 Task: Plan a visit to the art museum on the 10th at 3:00 PM to 4:00PM.
Action: Mouse moved to (442, 148)
Screenshot: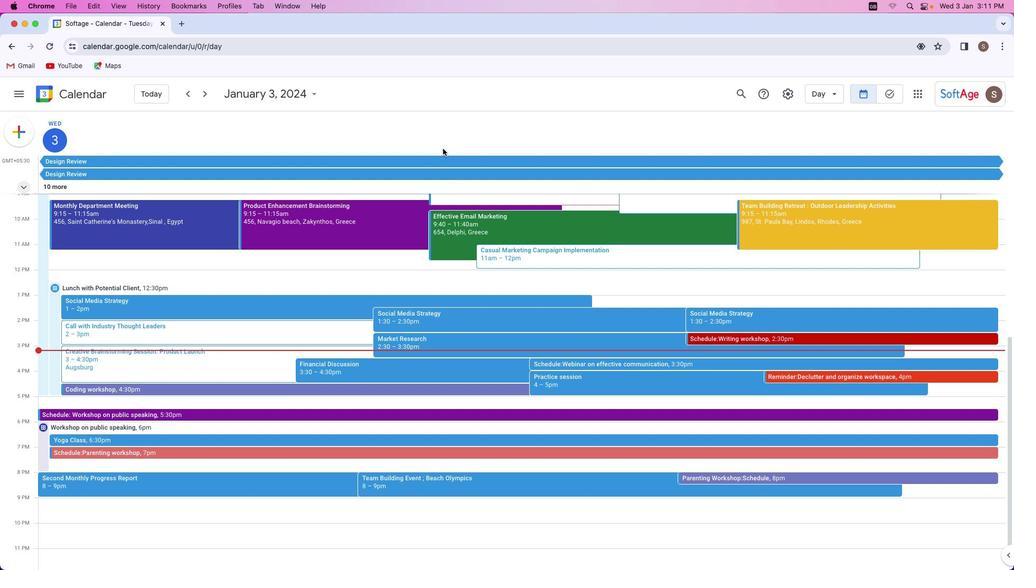 
Action: Mouse pressed left at (442, 148)
Screenshot: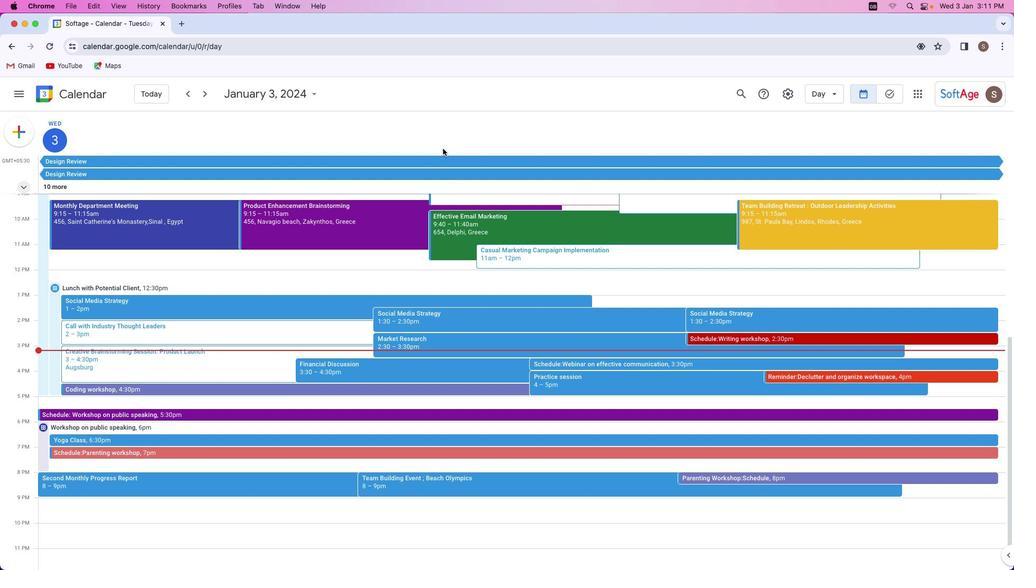 
Action: Mouse moved to (14, 131)
Screenshot: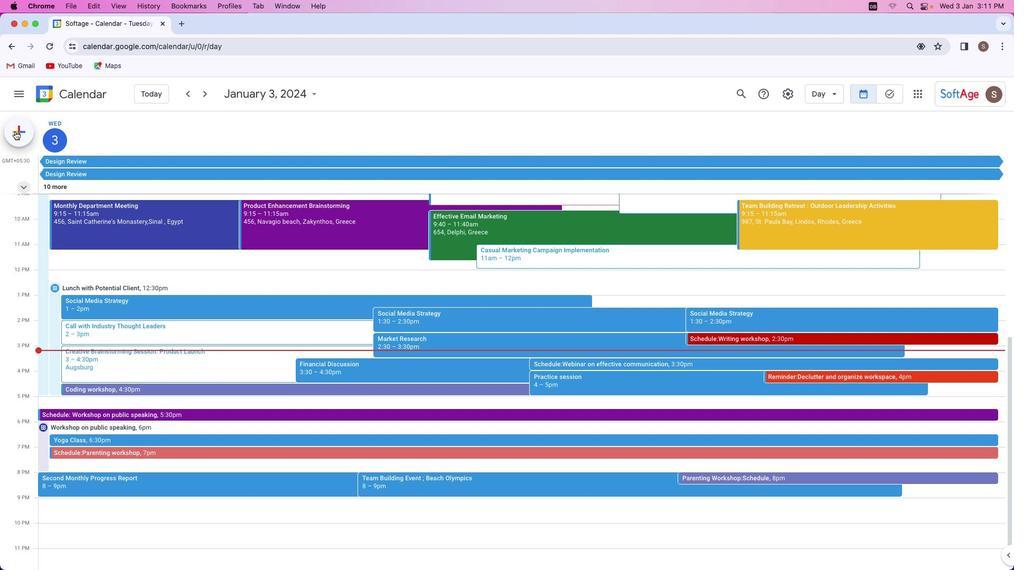 
Action: Mouse pressed left at (14, 131)
Screenshot: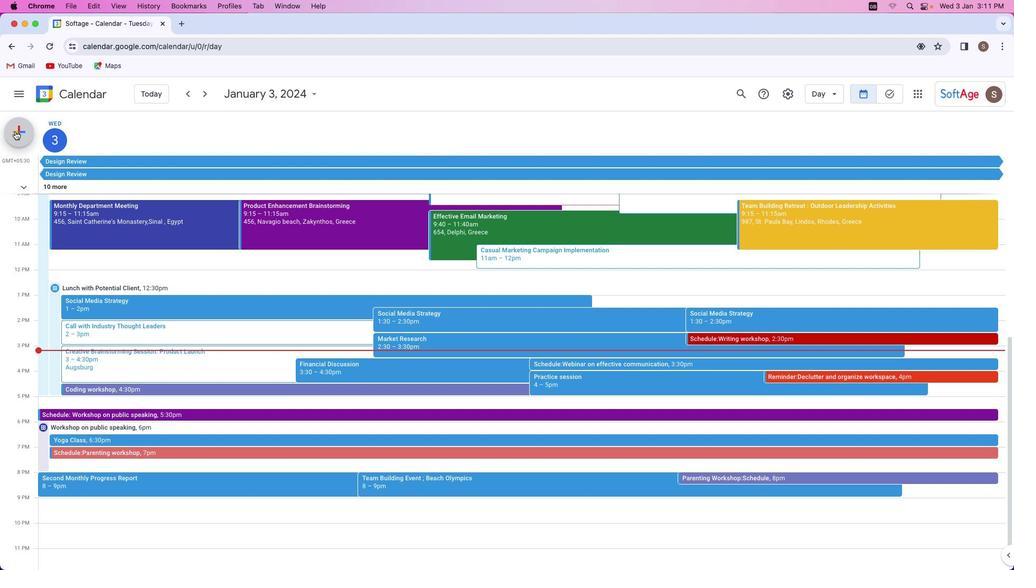 
Action: Mouse moved to (41, 169)
Screenshot: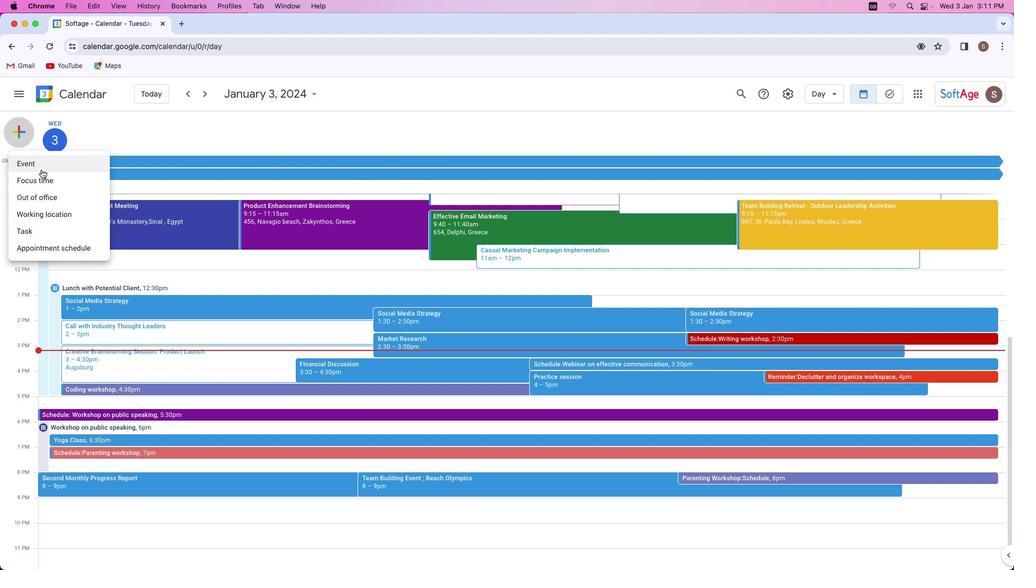 
Action: Mouse pressed left at (41, 169)
Screenshot: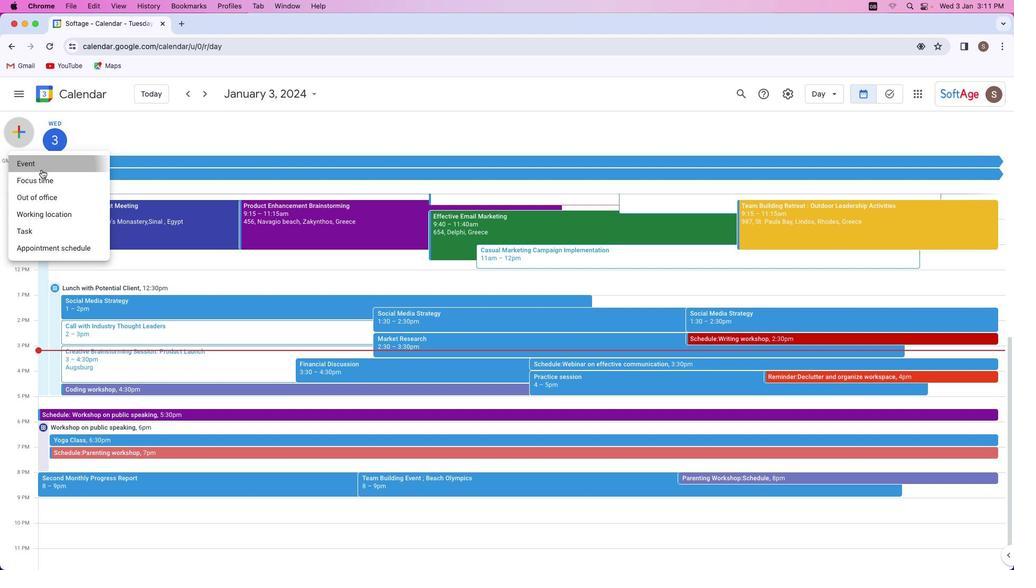 
Action: Mouse moved to (399, 225)
Screenshot: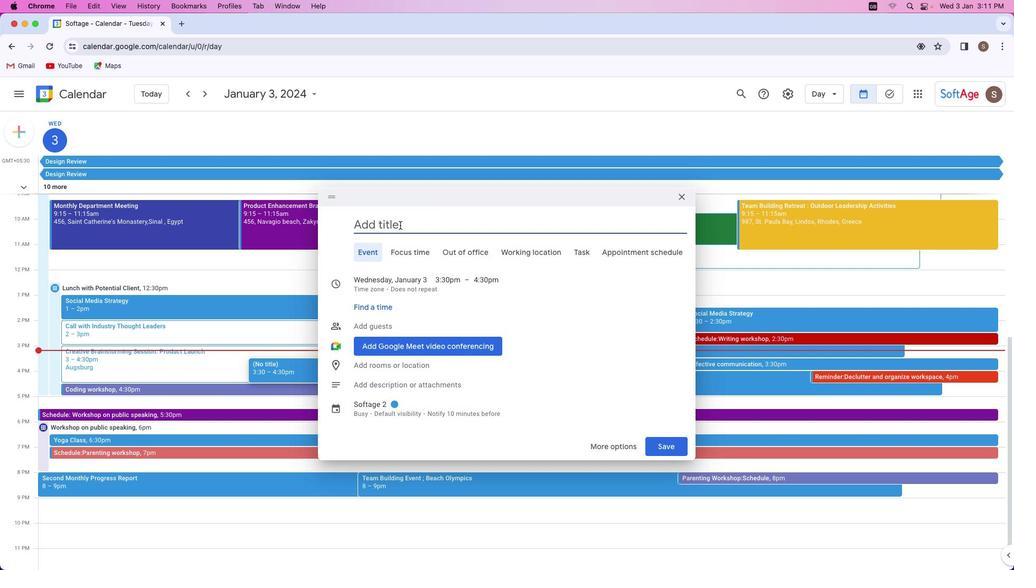 
Action: Key pressed Key.shift'V''i''s''i''t'Key.space't''o'Key.space't''h''e'Key.space'a''r''t'Key.space'm''u''s''e''u''m'
Screenshot: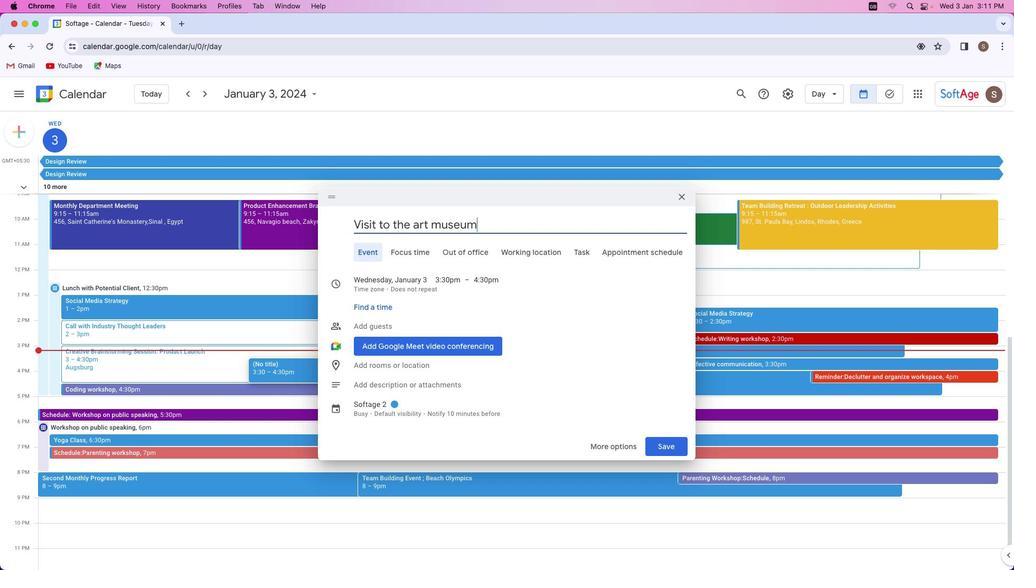 
Action: Mouse moved to (388, 282)
Screenshot: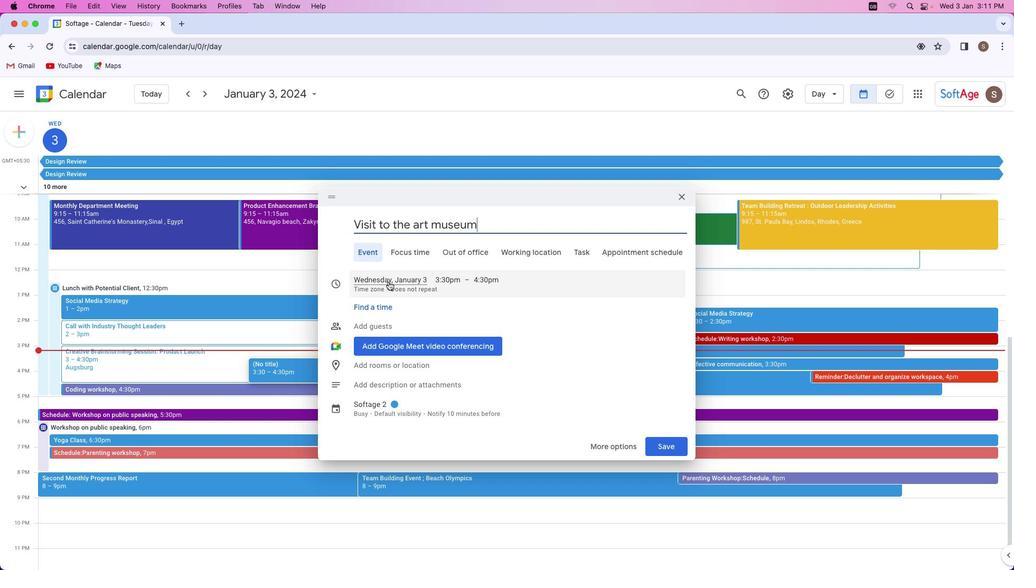 
Action: Mouse pressed left at (388, 282)
Screenshot: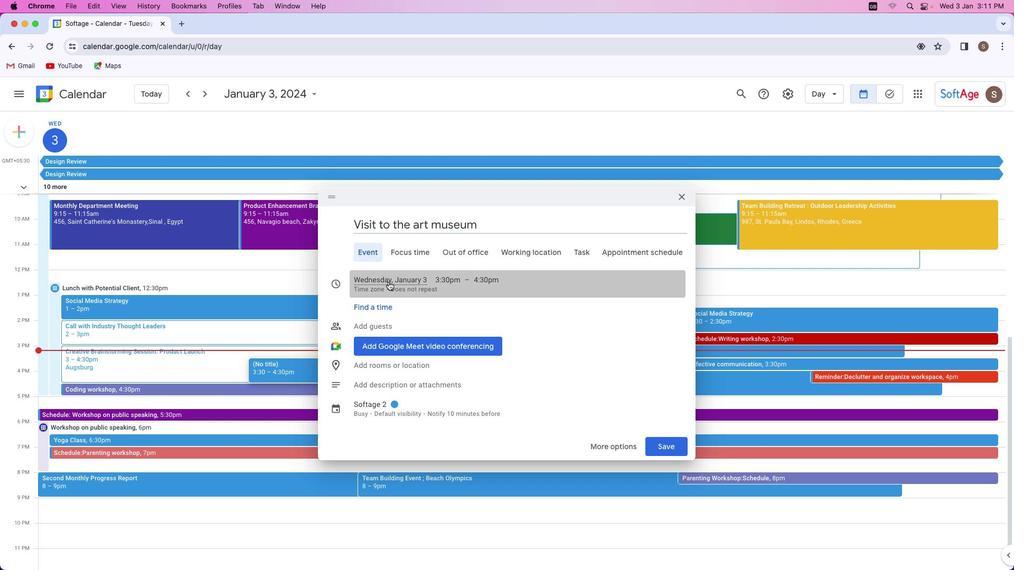 
Action: Mouse moved to (412, 345)
Screenshot: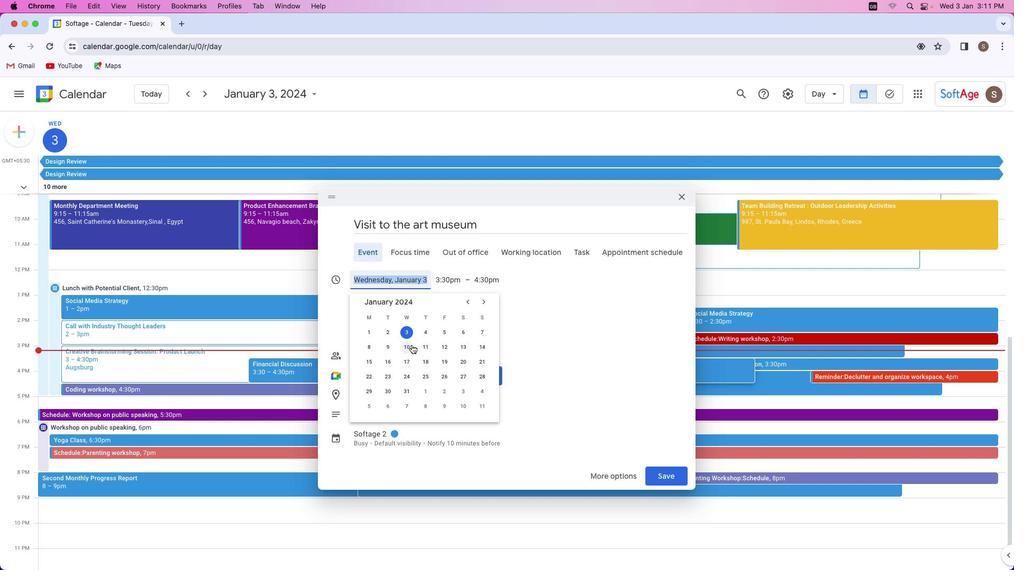 
Action: Mouse pressed left at (412, 345)
Screenshot: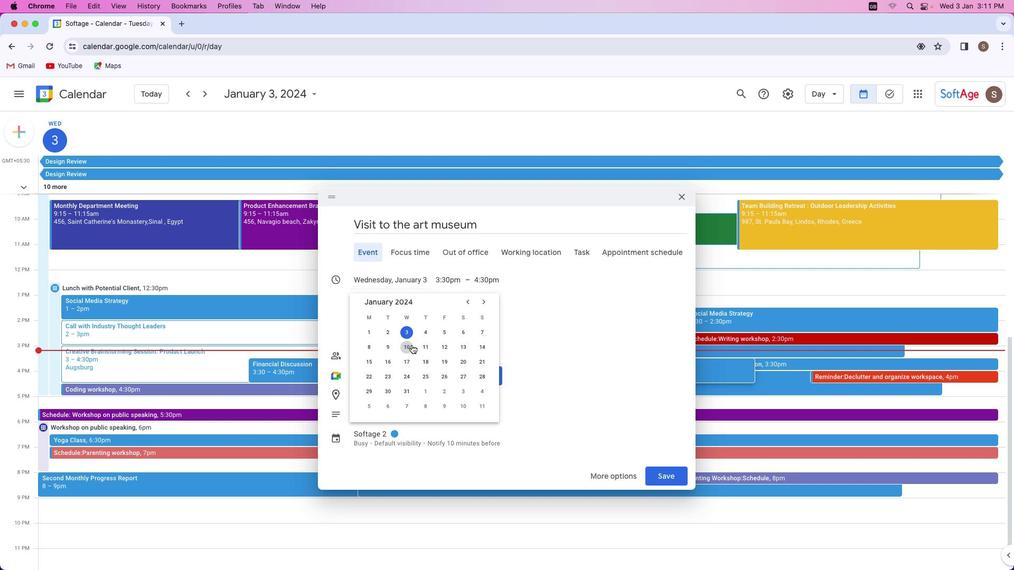 
Action: Mouse moved to (460, 283)
Screenshot: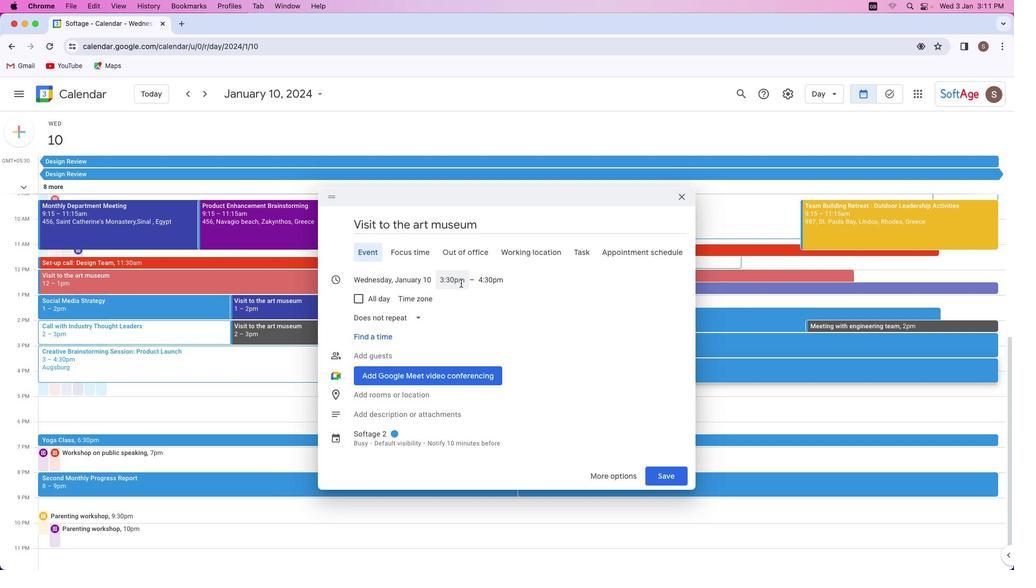 
Action: Mouse pressed left at (460, 283)
Screenshot: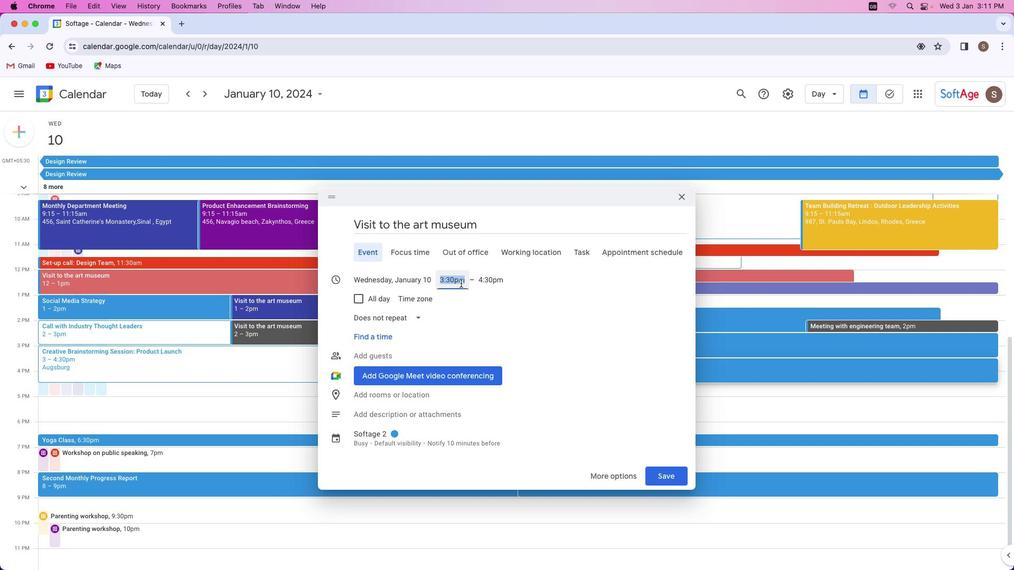 
Action: Mouse moved to (469, 309)
Screenshot: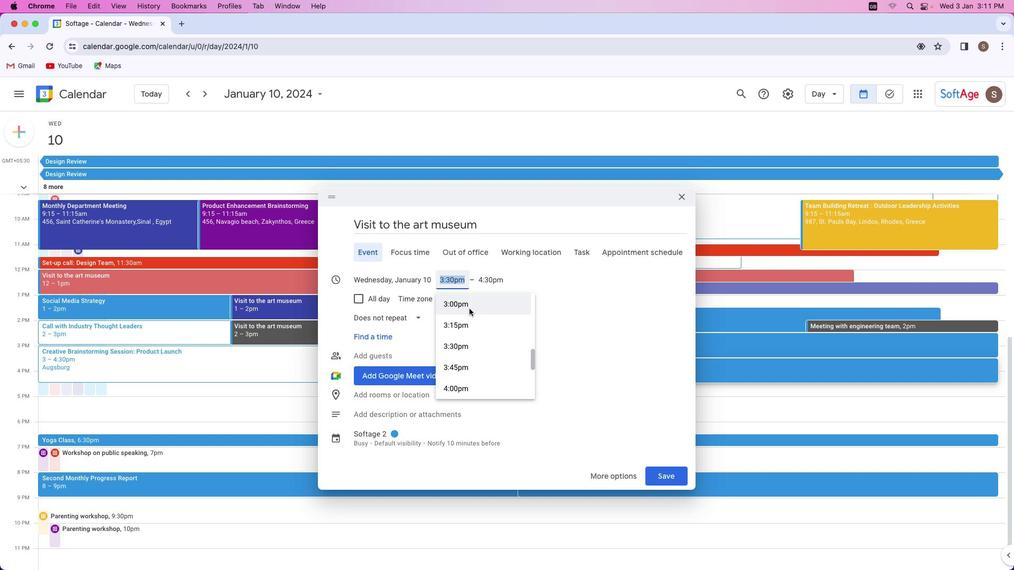 
Action: Mouse pressed left at (469, 309)
Screenshot: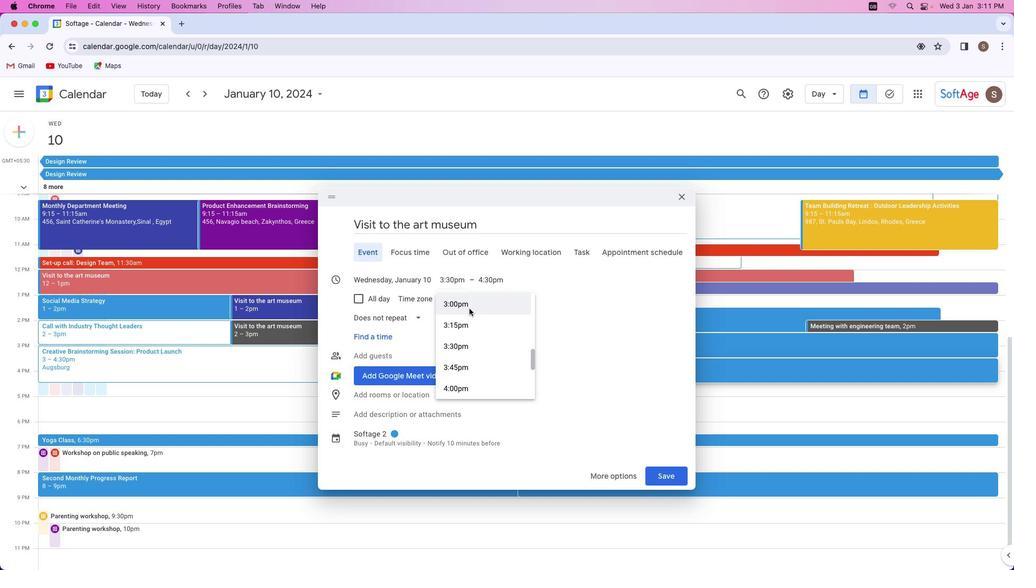 
Action: Mouse moved to (397, 414)
Screenshot: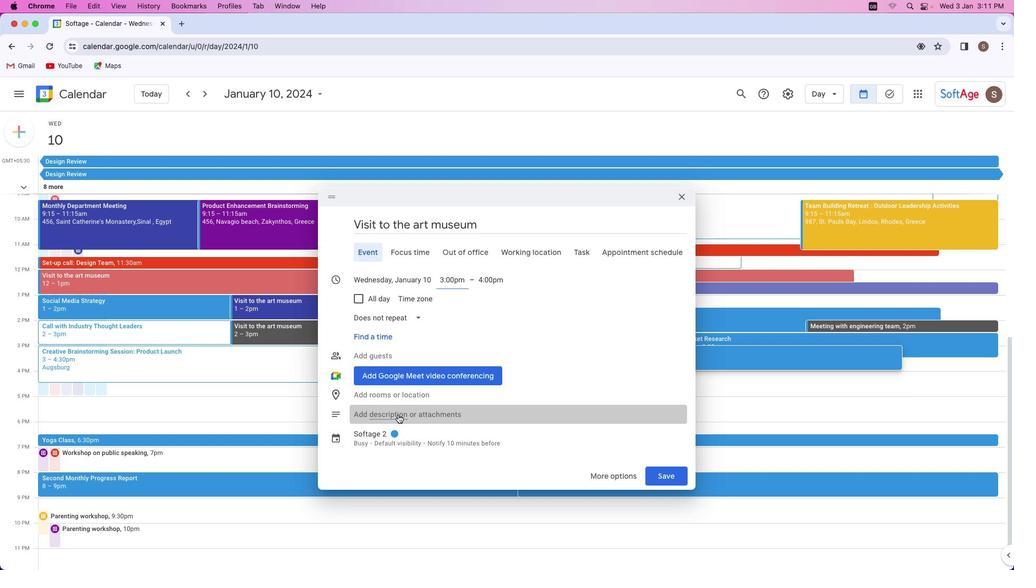 
Action: Mouse pressed left at (397, 414)
Screenshot: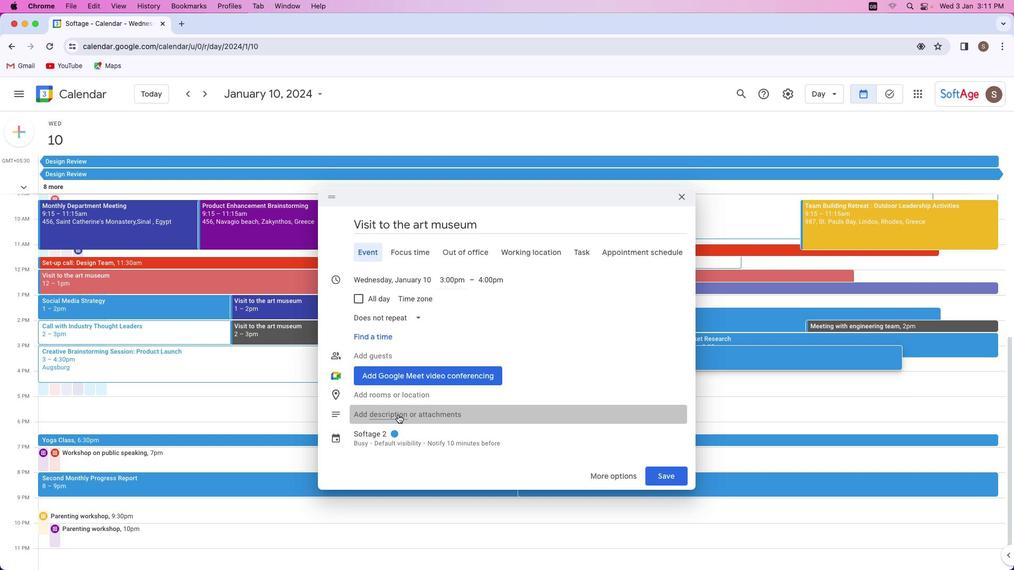
Action: Mouse moved to (397, 414)
Screenshot: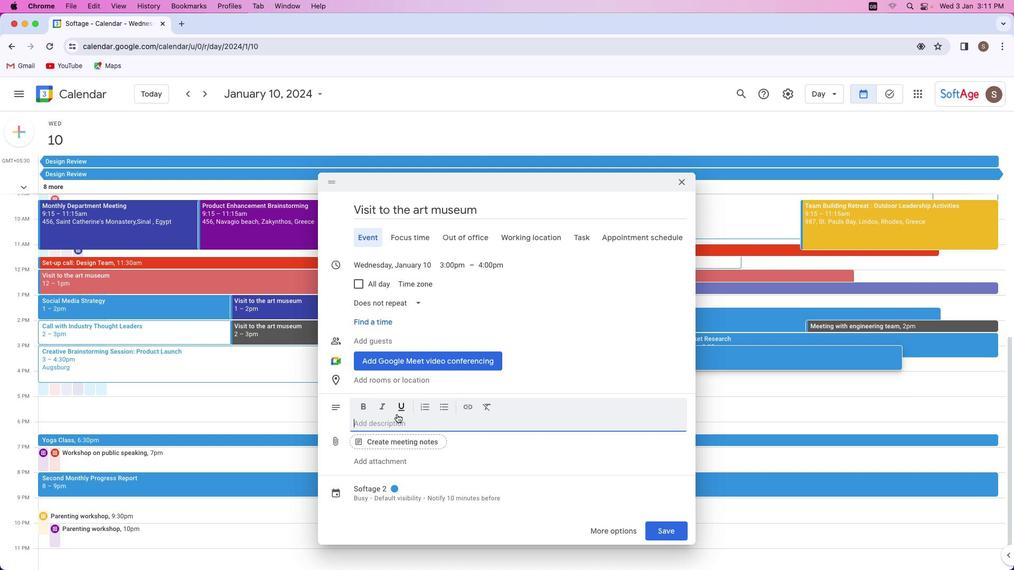 
Action: Key pressed Key.shift'T''h''i''s'Key.space'i'Key.backspace'v''i''s''i''t'Key.space'i''s'Key.space'f''o''r'Key.space'a''r''t'Key.space'm''u''s''e''u''m''.'
Screenshot: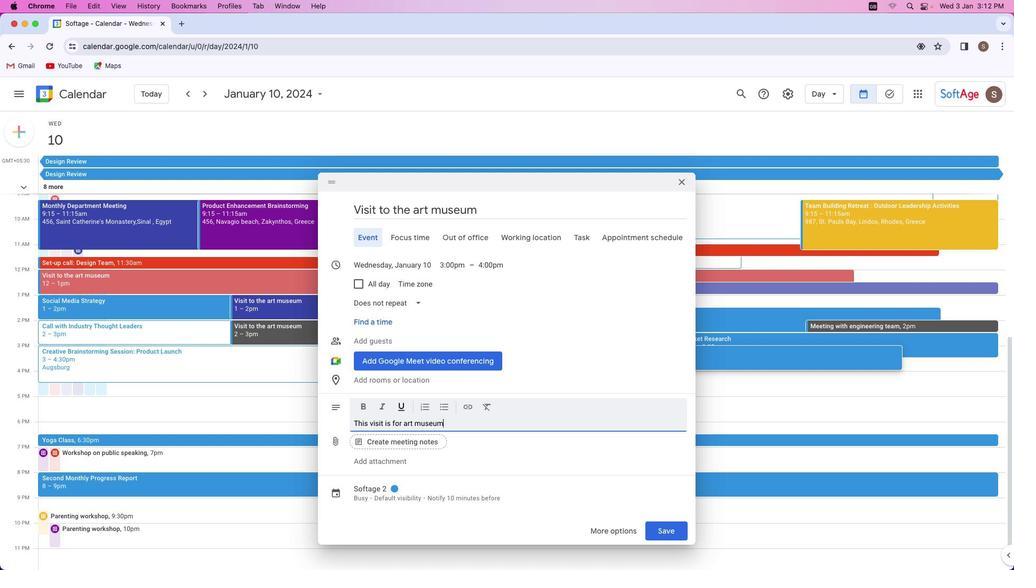 
Action: Mouse moved to (417, 490)
Screenshot: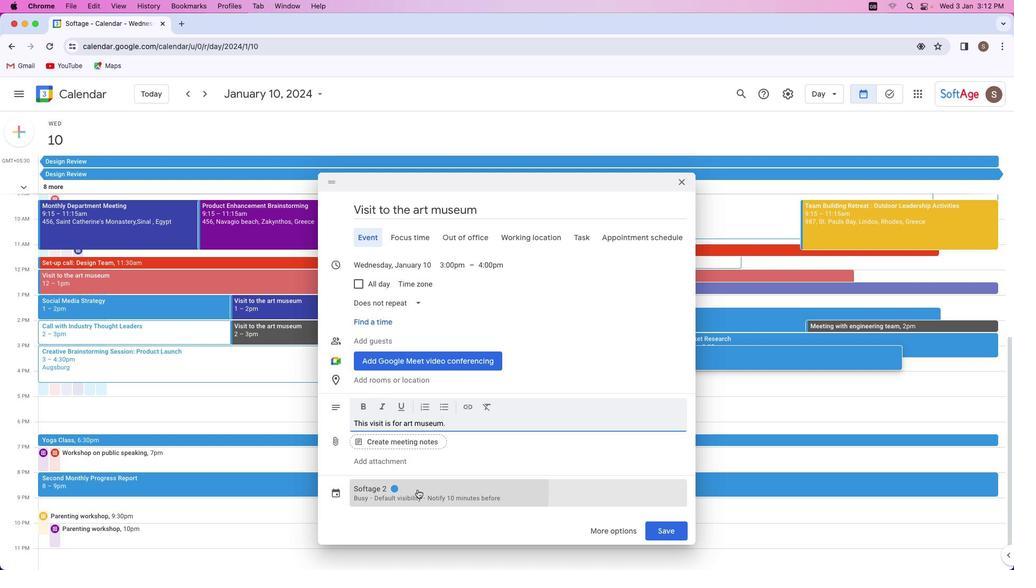 
Action: Mouse pressed left at (417, 490)
Screenshot: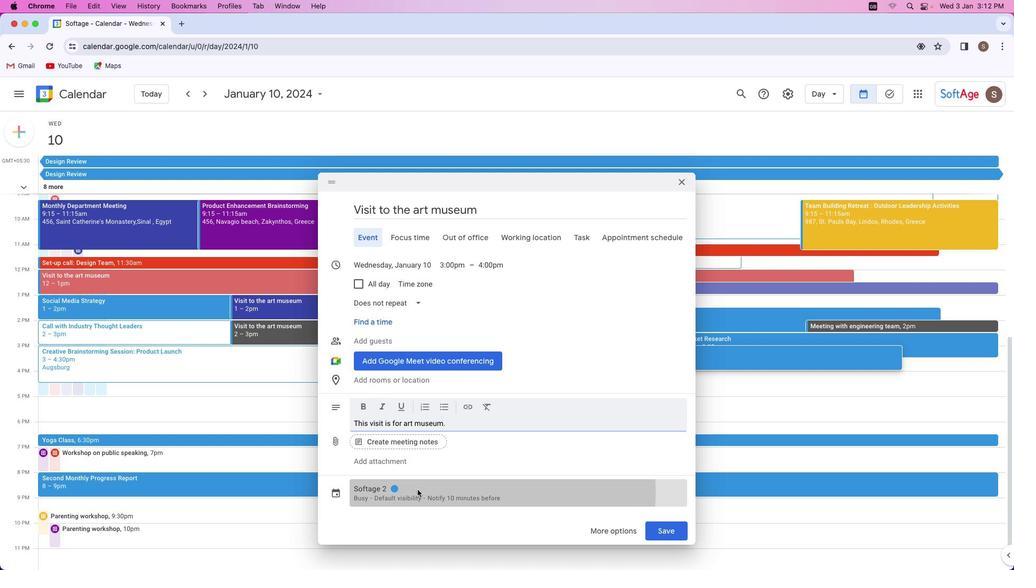 
Action: Mouse moved to (412, 413)
Screenshot: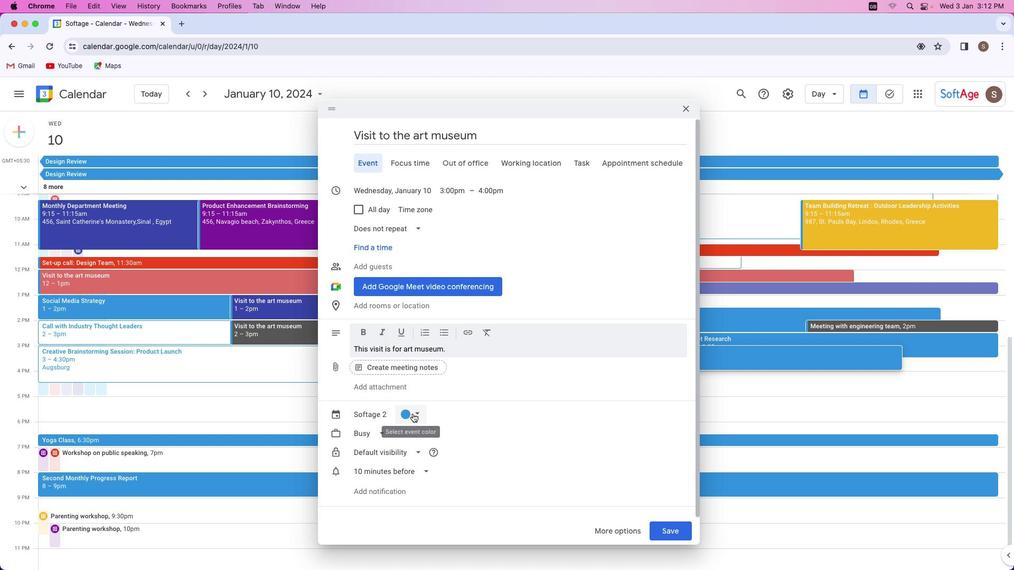 
Action: Mouse pressed left at (412, 413)
Screenshot: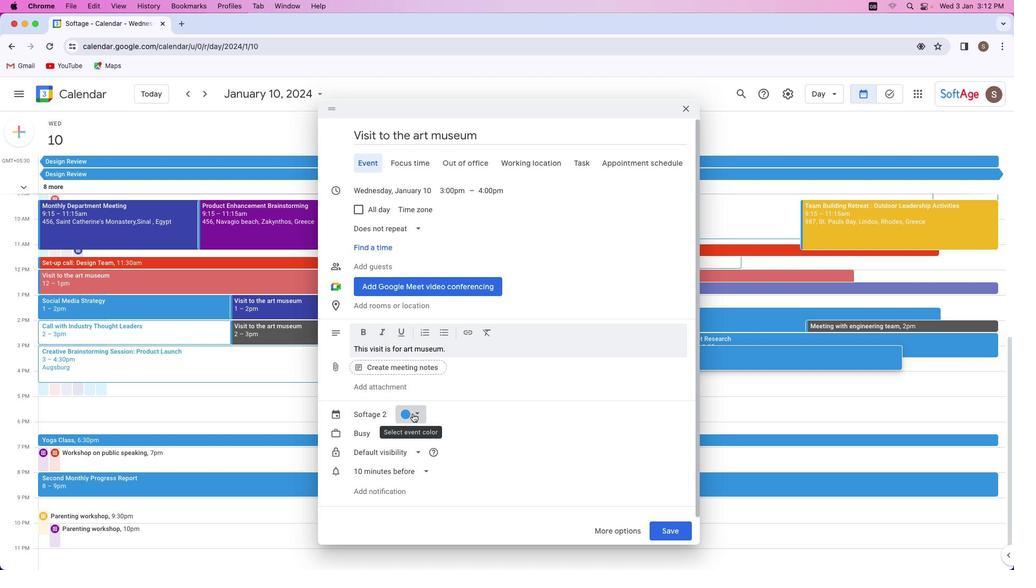 
Action: Mouse moved to (407, 430)
Screenshot: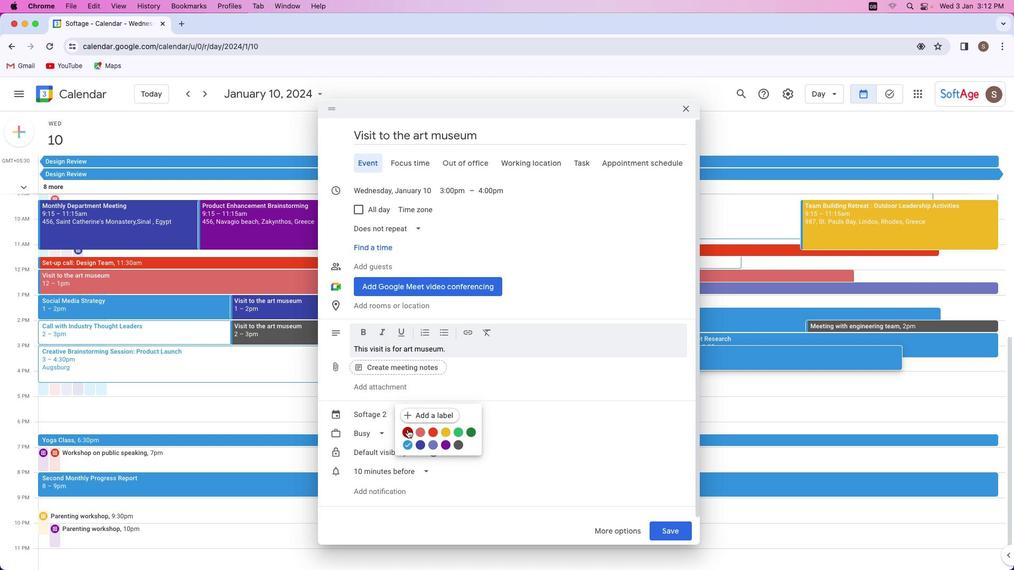 
Action: Mouse pressed left at (407, 430)
Screenshot: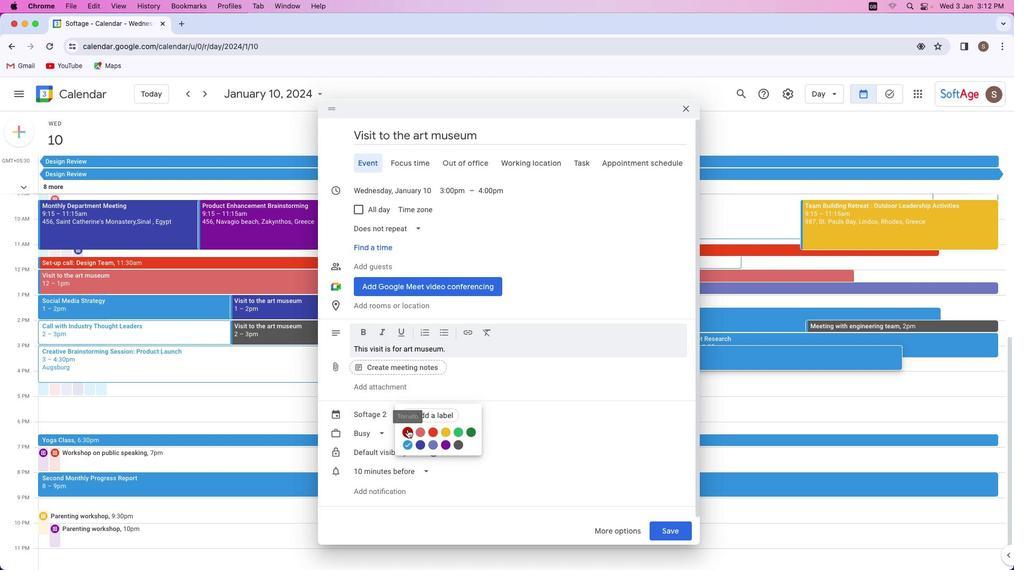 
Action: Mouse moved to (666, 529)
Screenshot: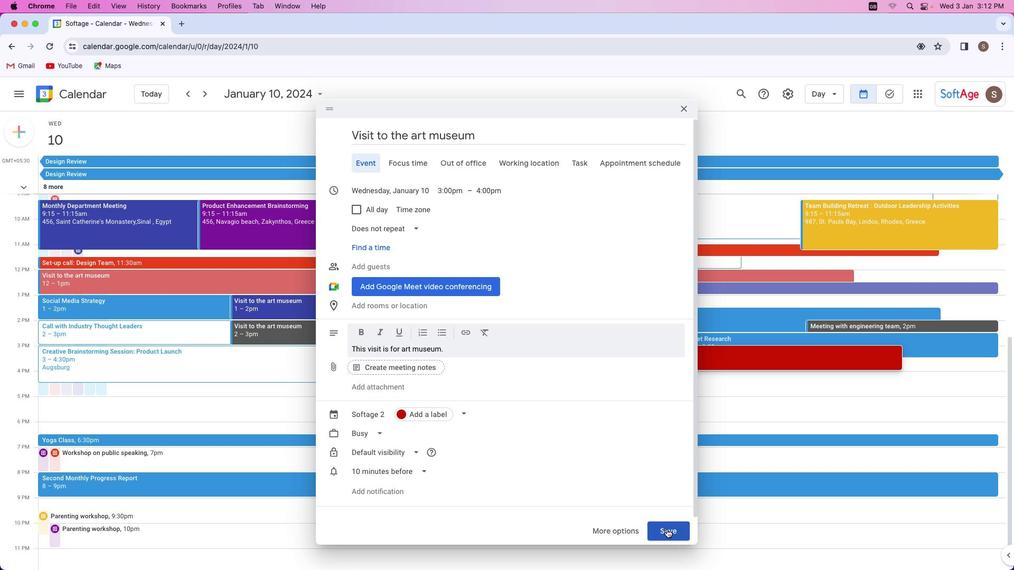
Action: Mouse pressed left at (666, 529)
Screenshot: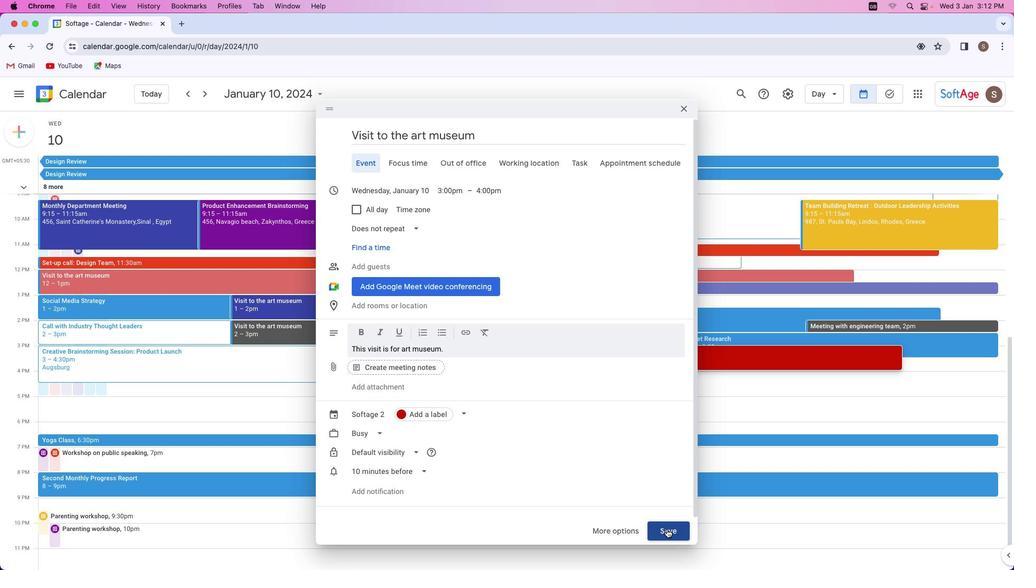 
Action: Mouse moved to (398, 355)
Screenshot: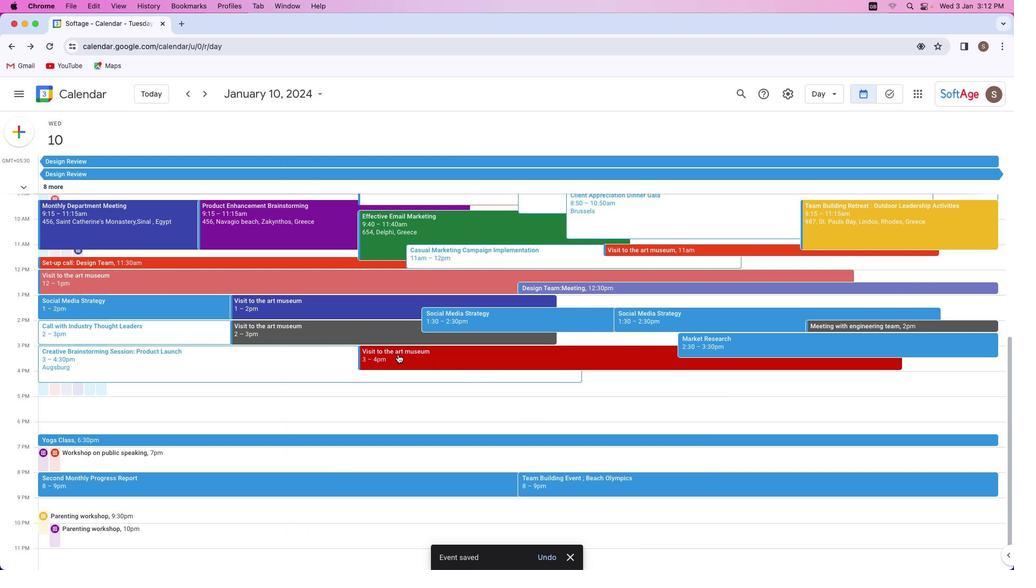 
Action: Mouse pressed left at (398, 355)
Screenshot: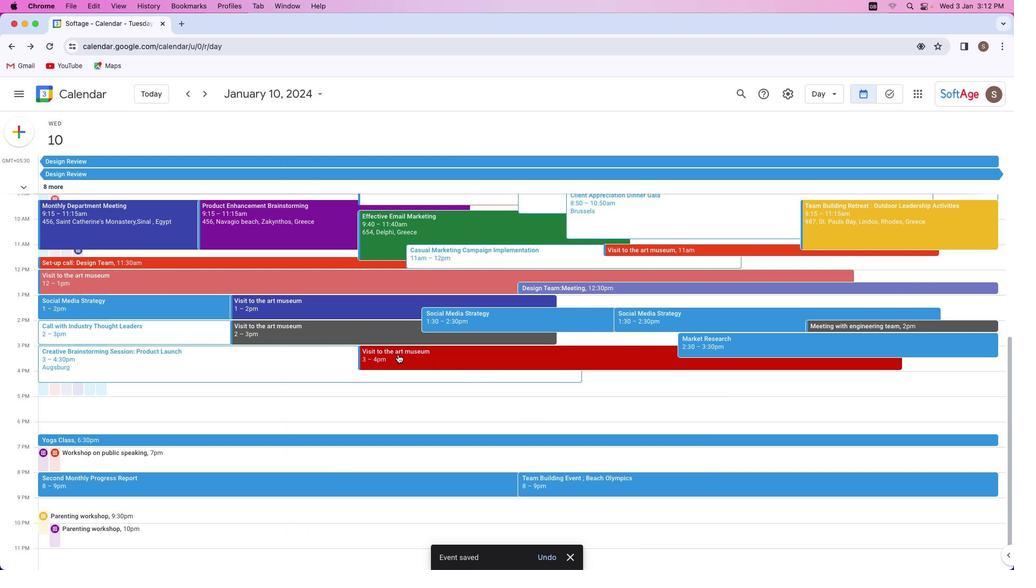 
Action: Mouse moved to (532, 298)
Screenshot: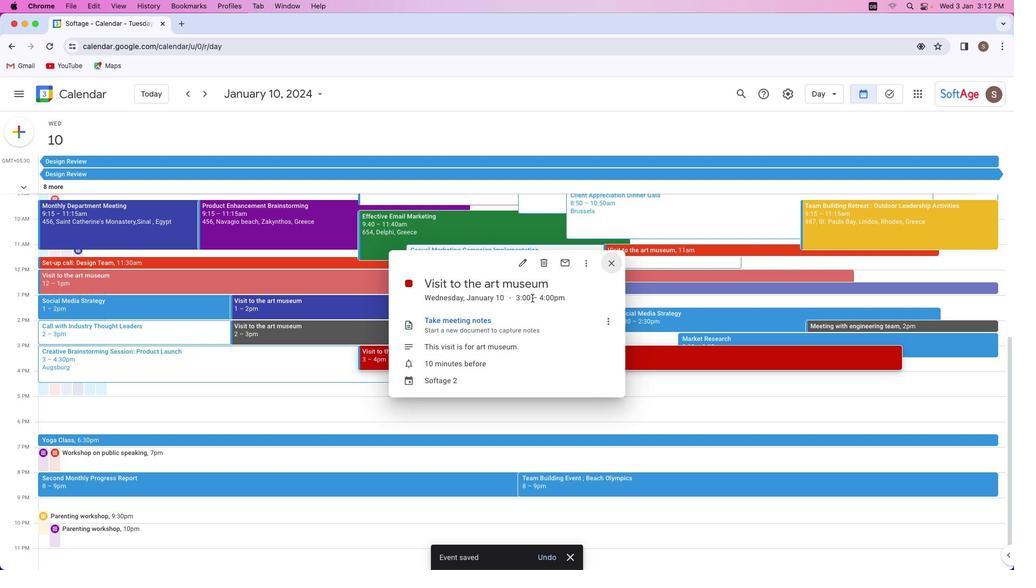 
Action: Mouse pressed left at (532, 298)
Screenshot: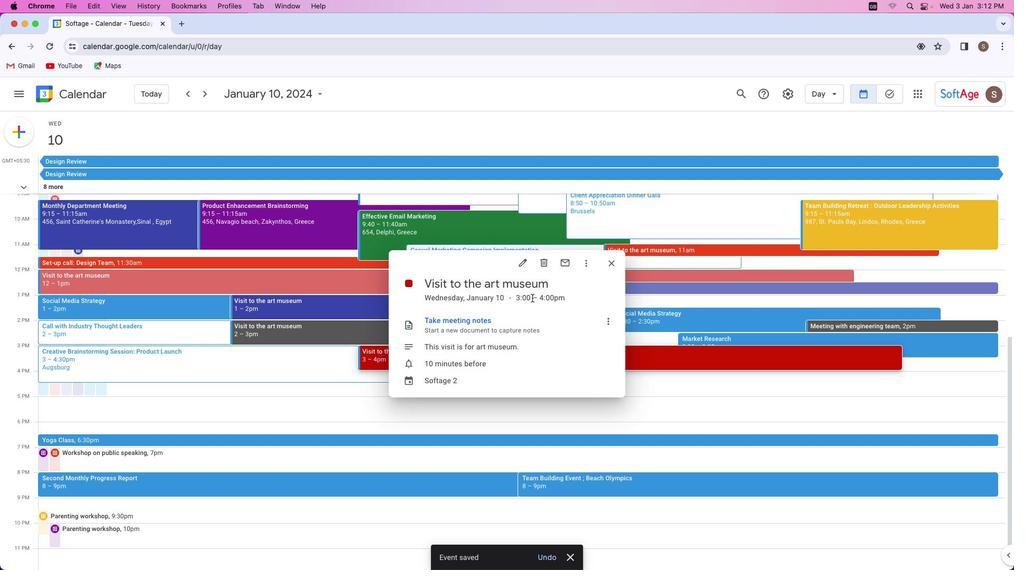 
Action: Mouse moved to (558, 311)
Screenshot: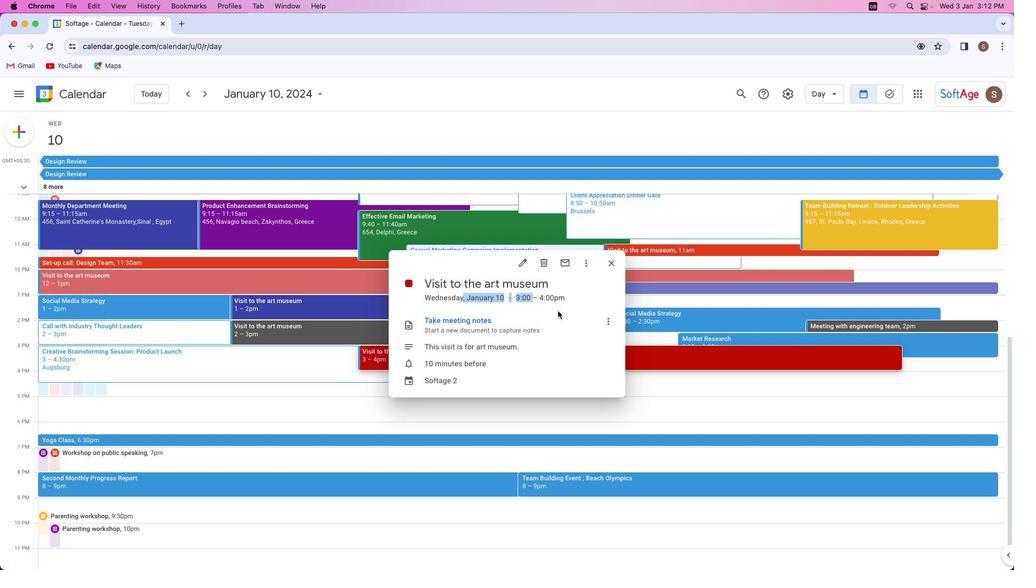 
Action: Mouse pressed left at (558, 311)
Screenshot: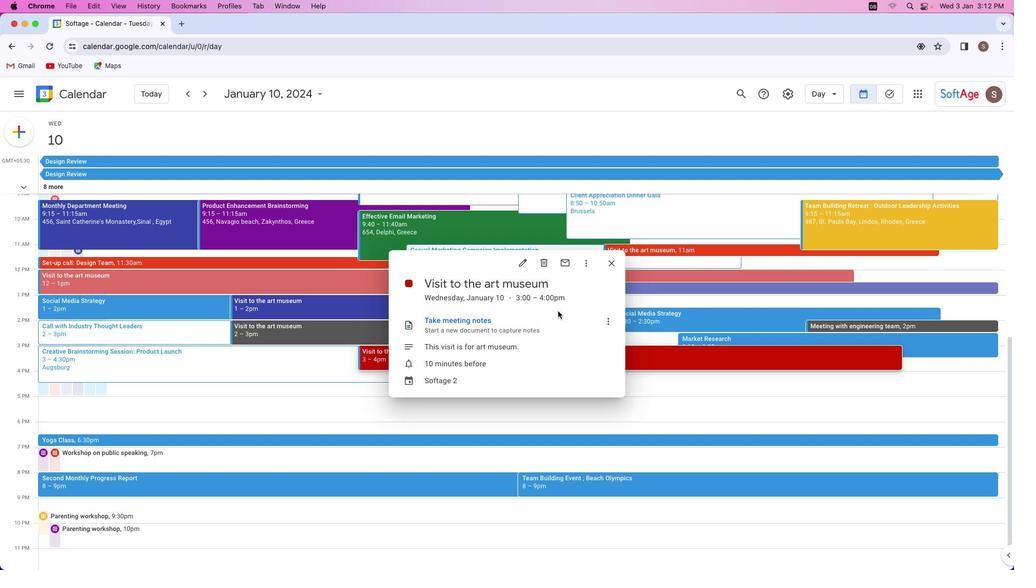 
Action: Mouse moved to (564, 317)
Screenshot: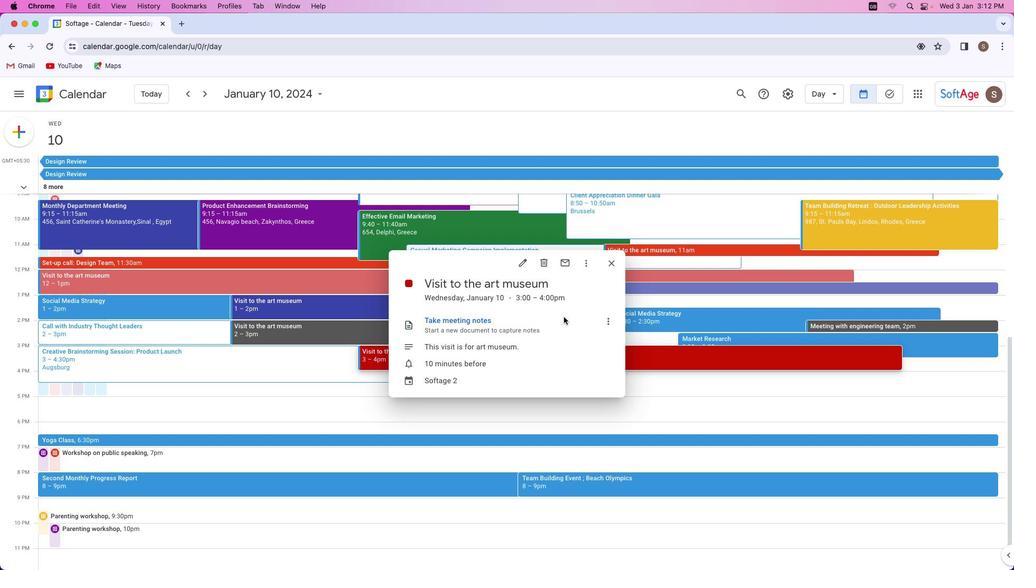 
